 Task: Sort the products in the category "Hand Sanitizer" by unit price (high first).
Action: Mouse moved to (667, 261)
Screenshot: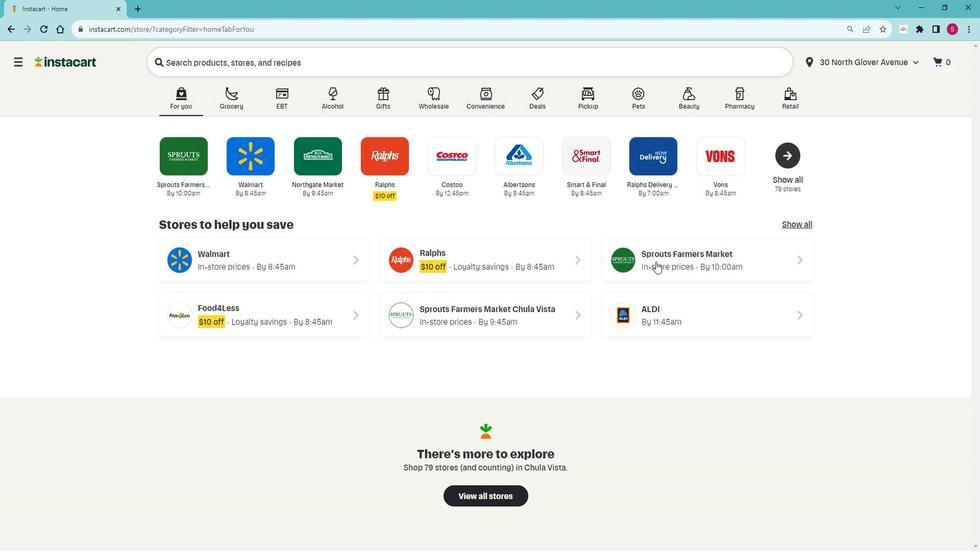 
Action: Mouse pressed left at (667, 261)
Screenshot: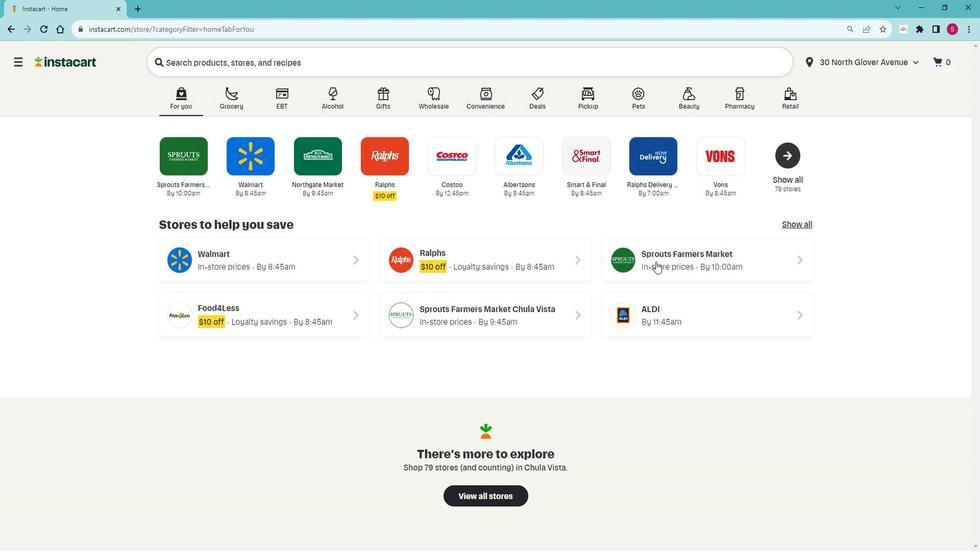 
Action: Mouse moved to (92, 387)
Screenshot: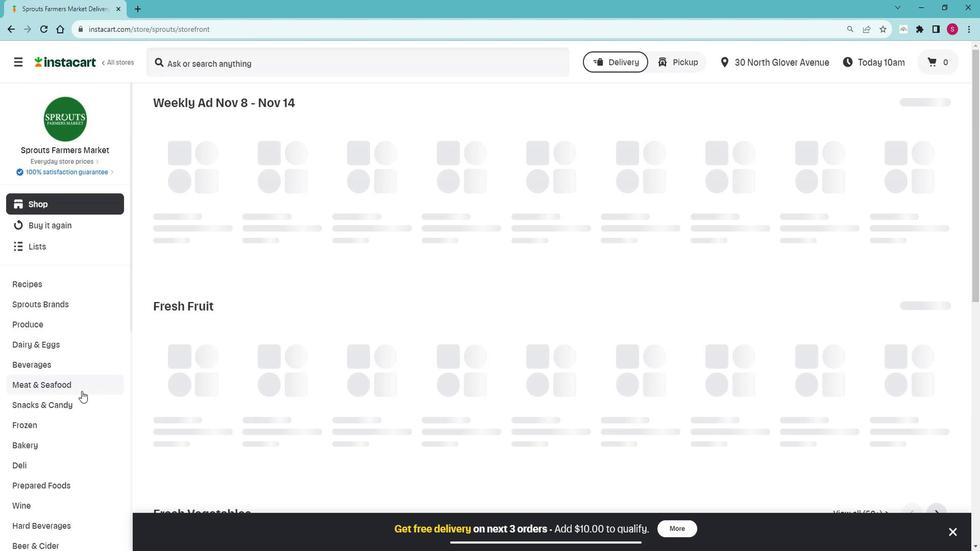
Action: Mouse scrolled (92, 386) with delta (0, 0)
Screenshot: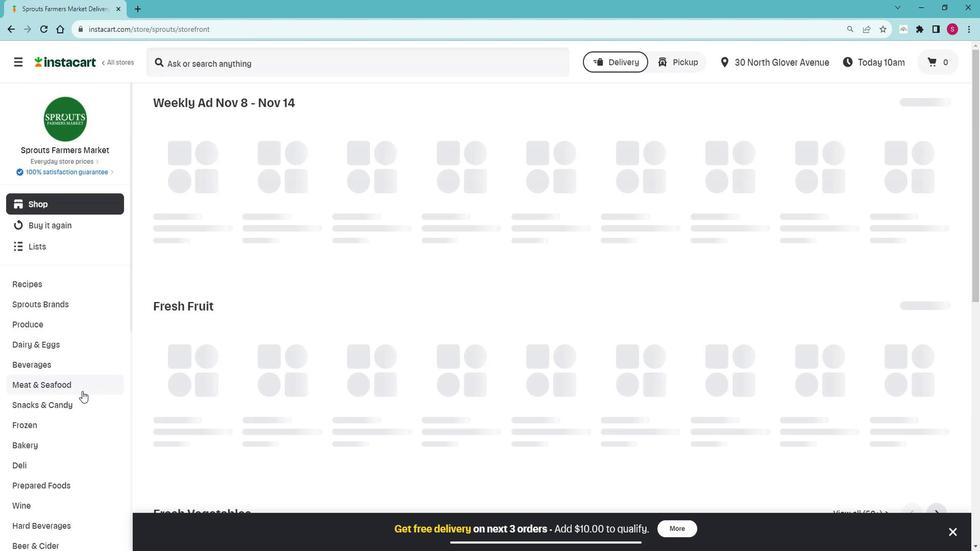 
Action: Mouse moved to (95, 387)
Screenshot: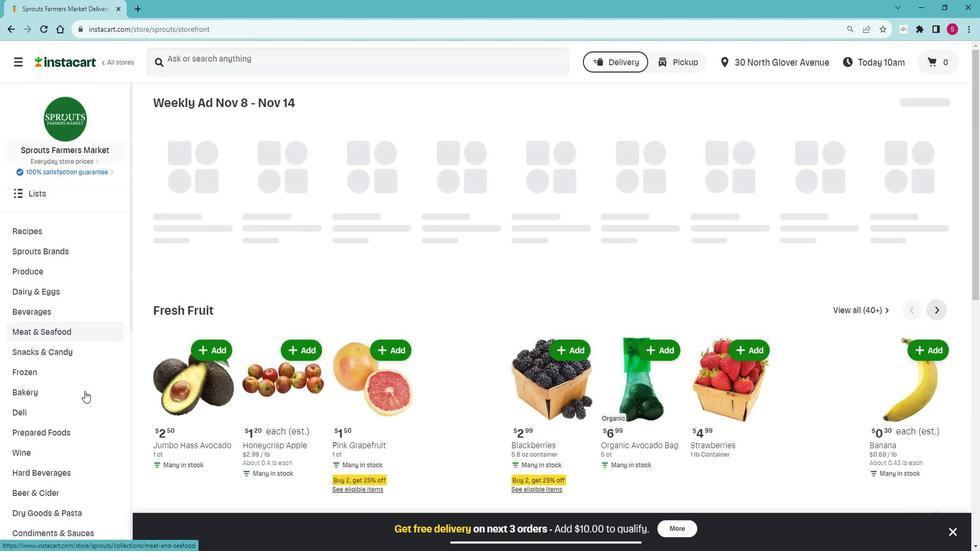 
Action: Mouse scrolled (95, 386) with delta (0, 0)
Screenshot: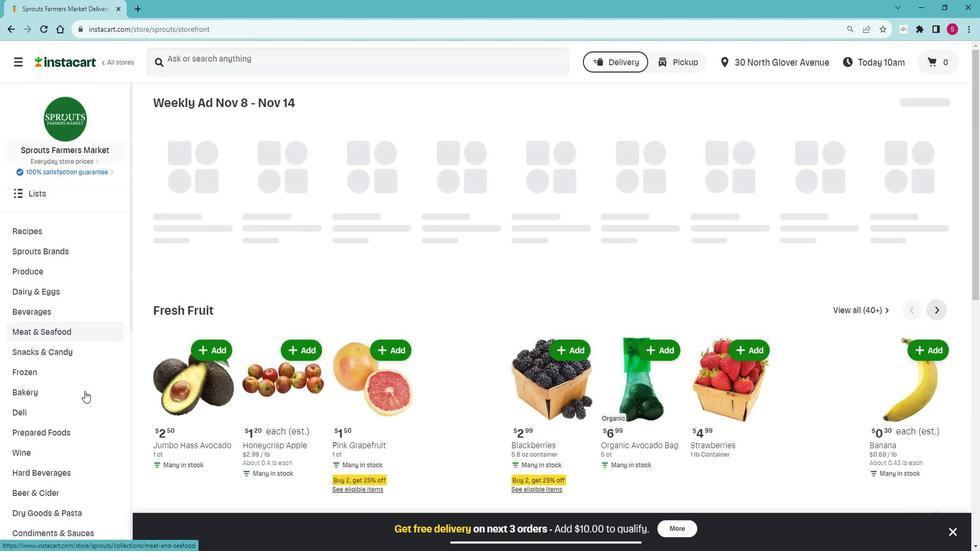 
Action: Mouse moved to (95, 387)
Screenshot: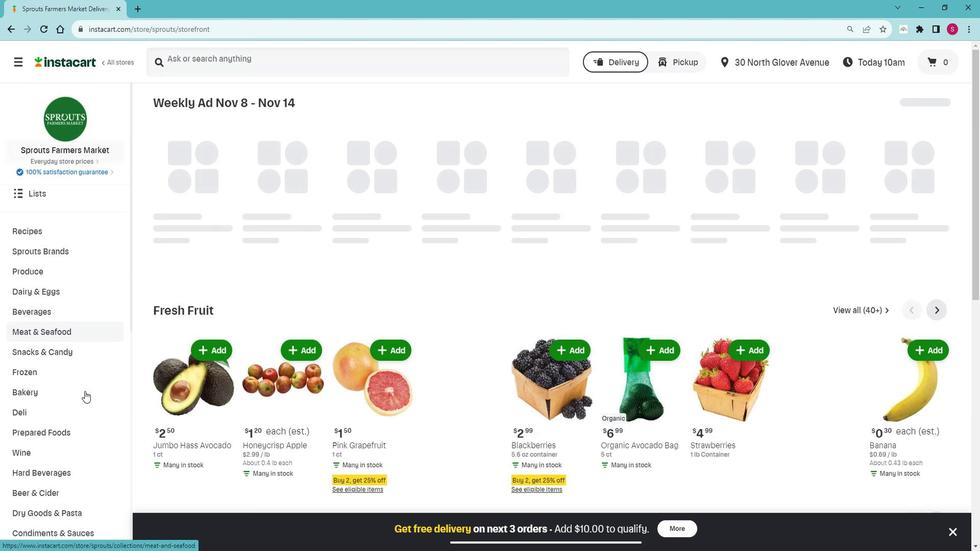 
Action: Mouse scrolled (95, 386) with delta (0, 0)
Screenshot: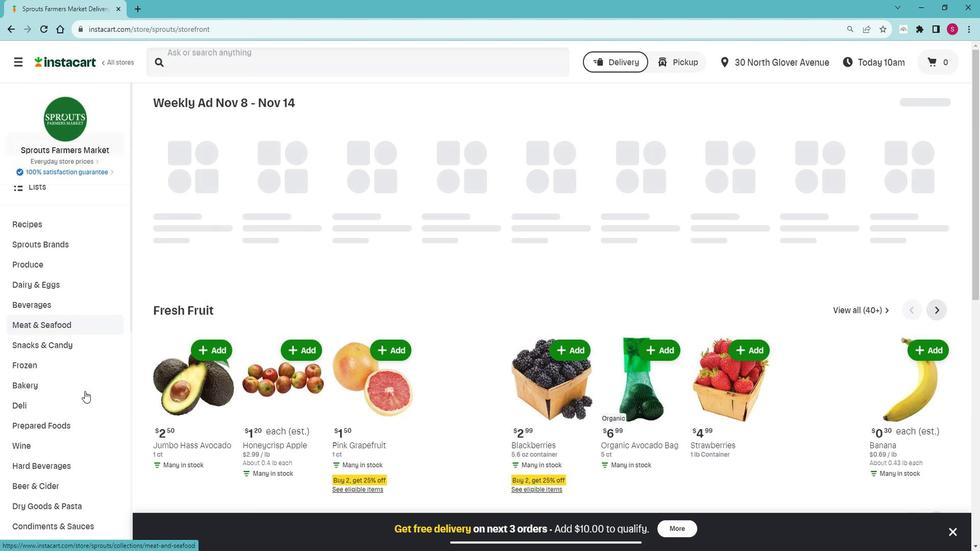
Action: Mouse moved to (96, 387)
Screenshot: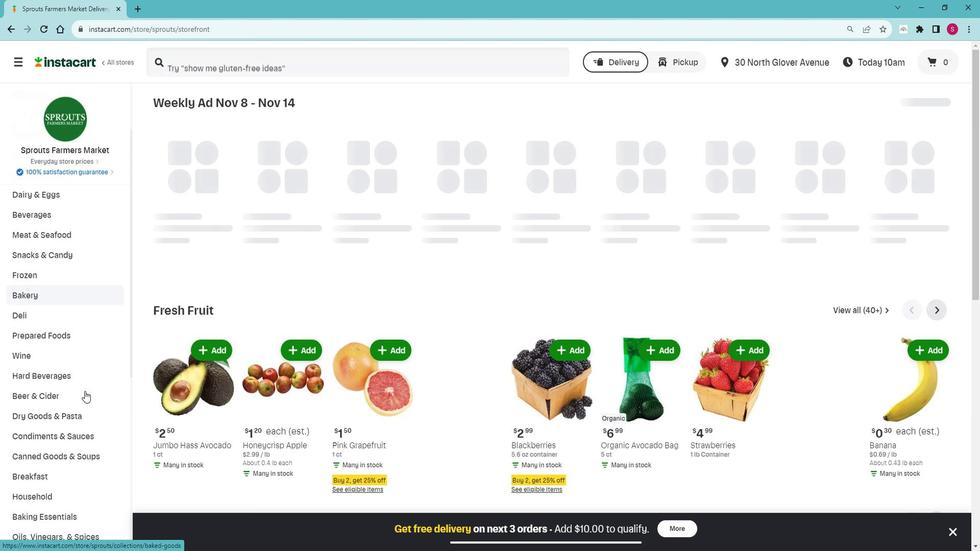 
Action: Mouse scrolled (96, 386) with delta (0, 0)
Screenshot: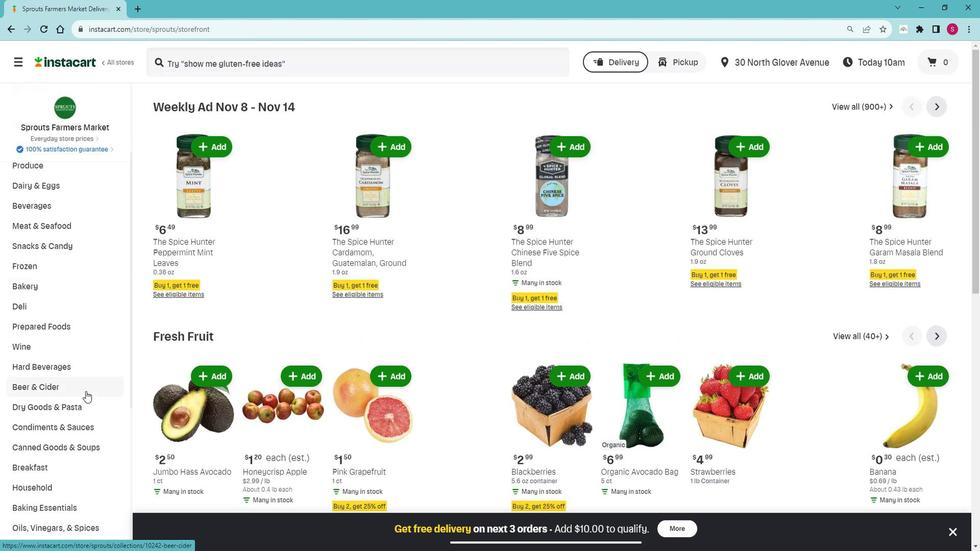 
Action: Mouse moved to (97, 387)
Screenshot: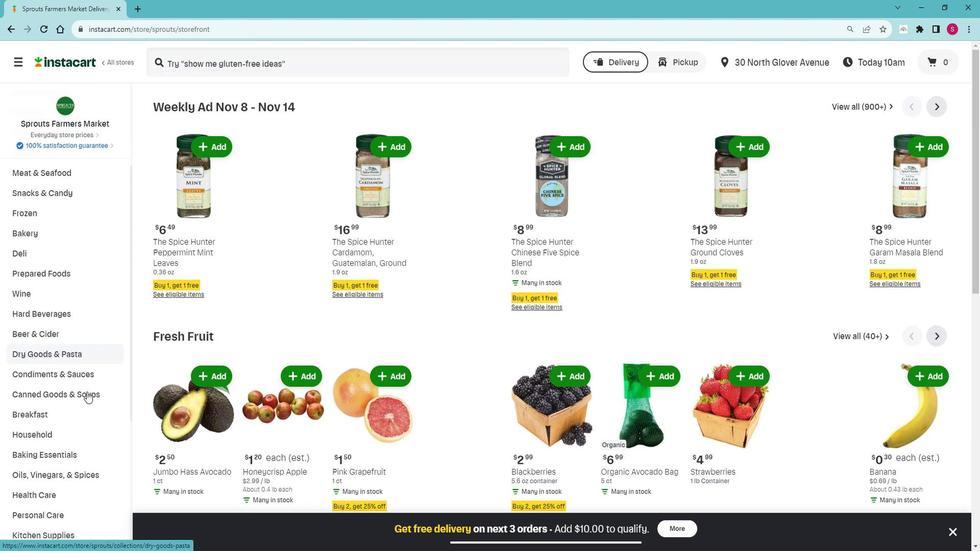 
Action: Mouse scrolled (97, 387) with delta (0, 0)
Screenshot: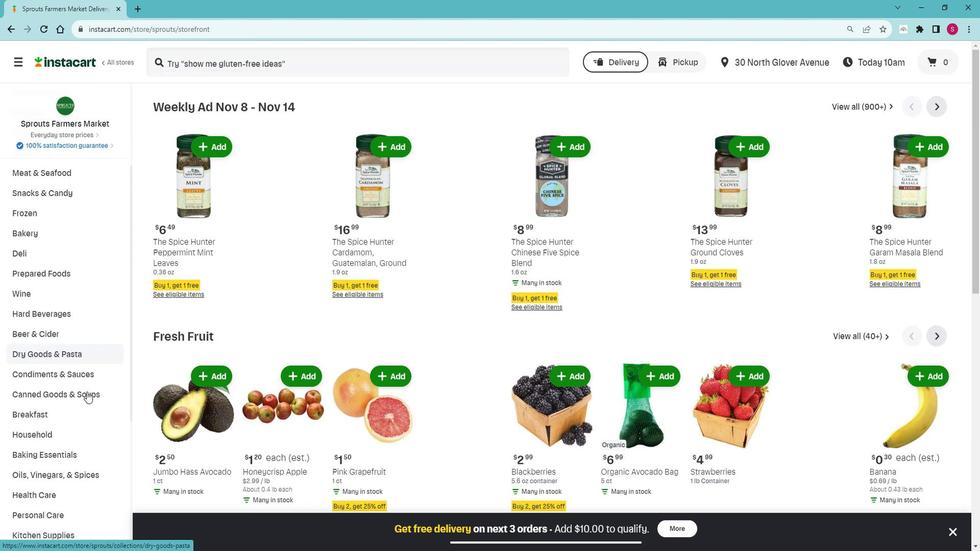 
Action: Mouse moved to (97, 389)
Screenshot: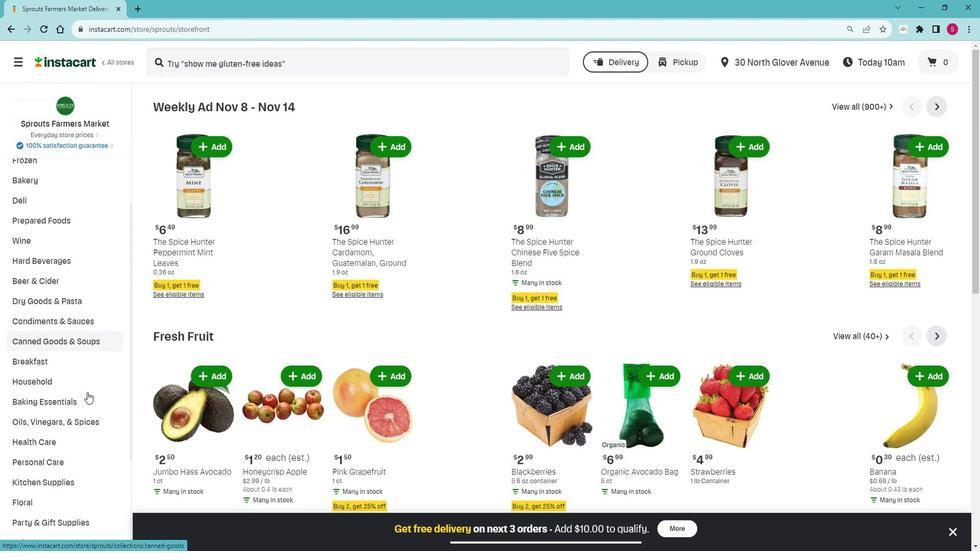 
Action: Mouse scrolled (97, 388) with delta (0, 0)
Screenshot: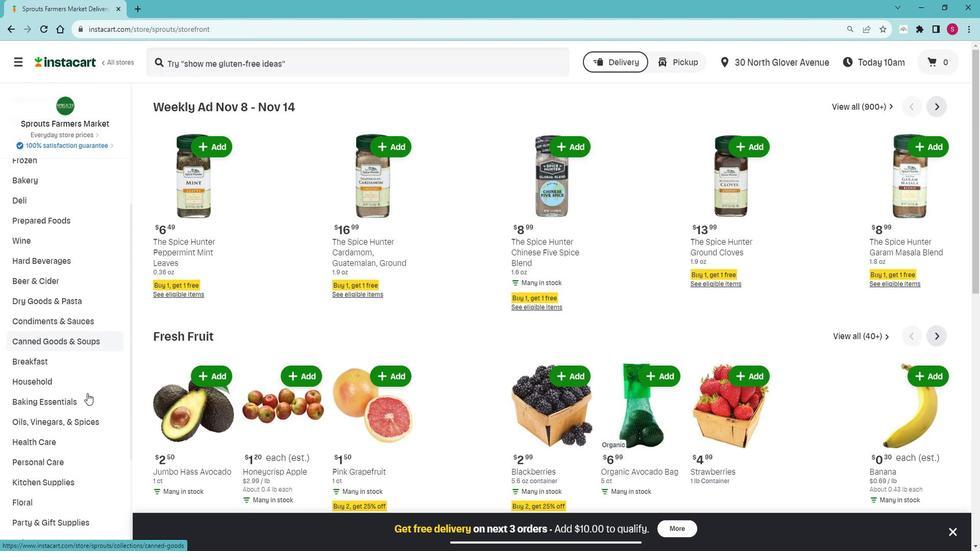 
Action: Mouse moved to (82, 407)
Screenshot: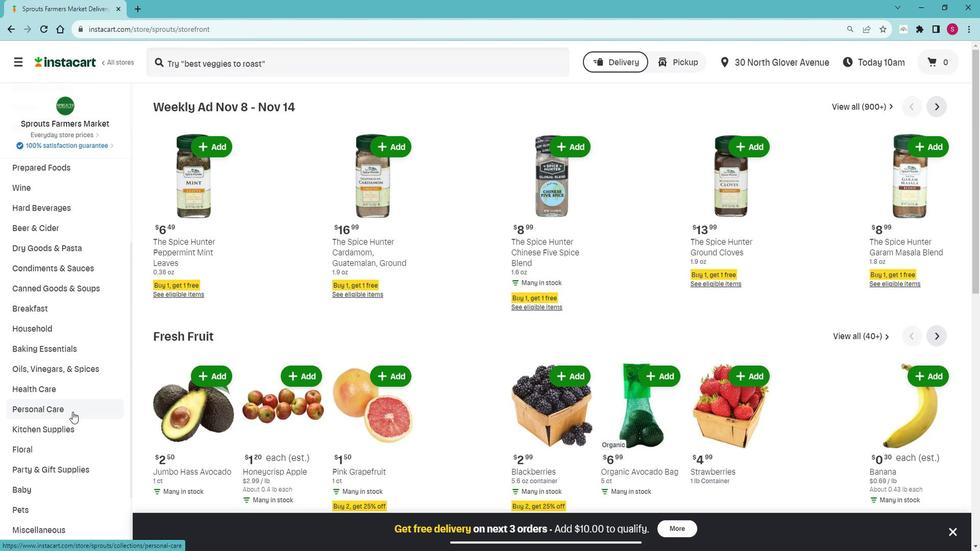 
Action: Mouse pressed left at (82, 407)
Screenshot: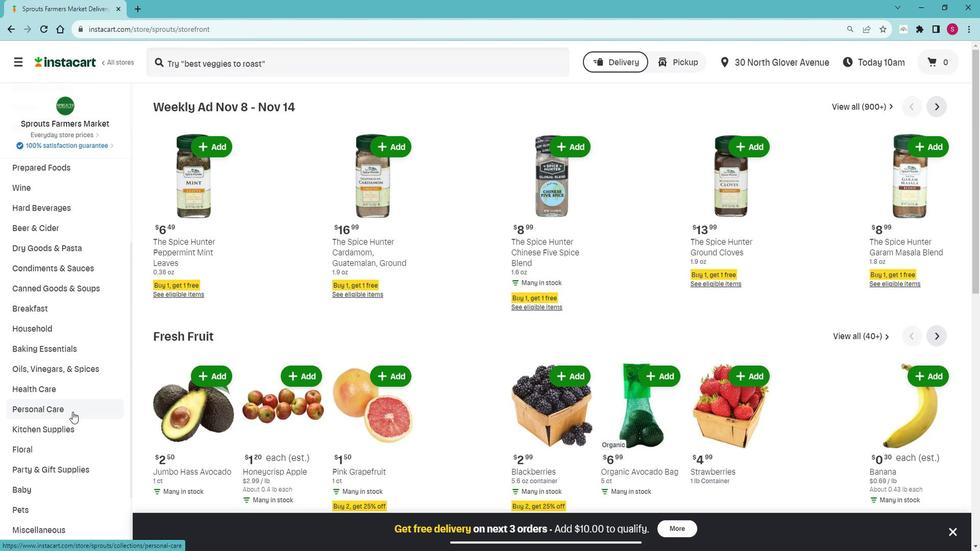 
Action: Mouse moved to (68, 429)
Screenshot: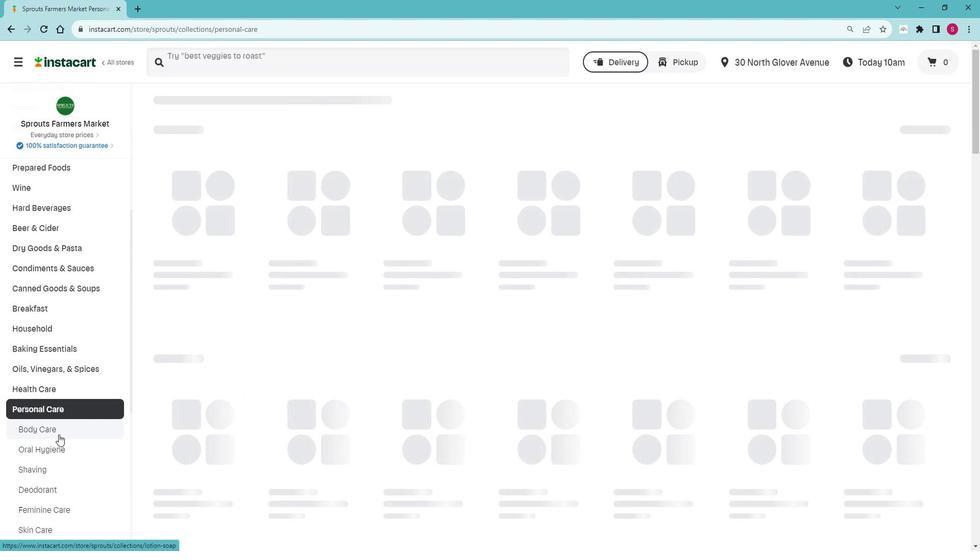 
Action: Mouse pressed left at (68, 429)
Screenshot: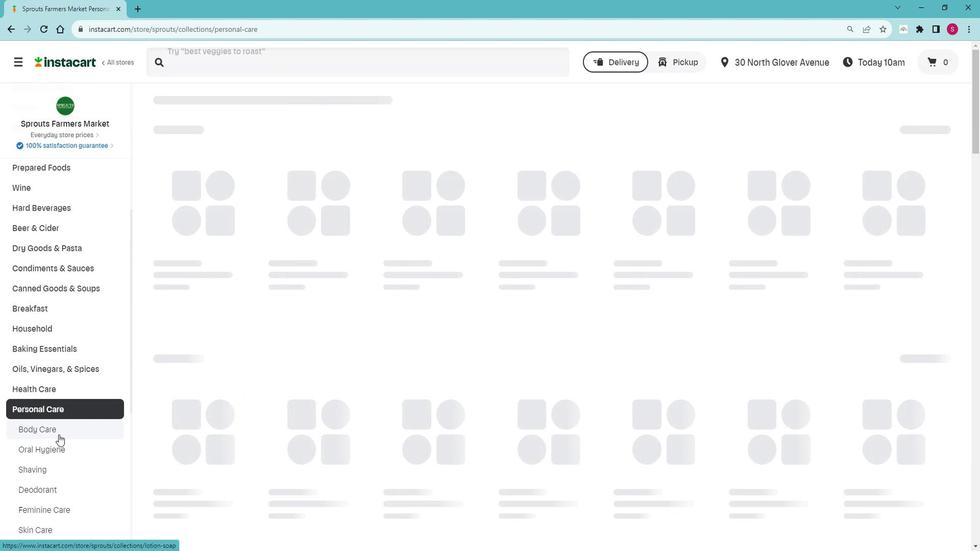 
Action: Mouse moved to (526, 138)
Screenshot: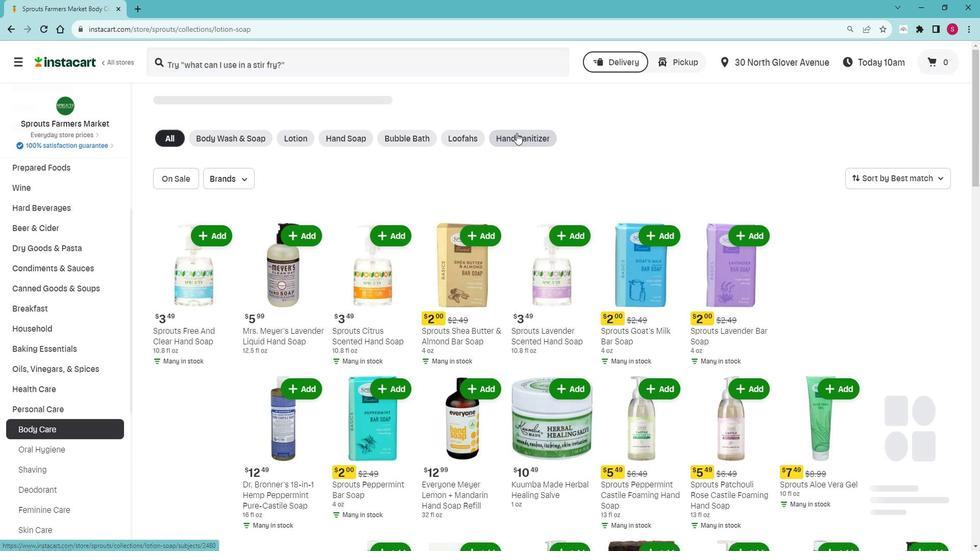 
Action: Mouse pressed left at (526, 138)
Screenshot: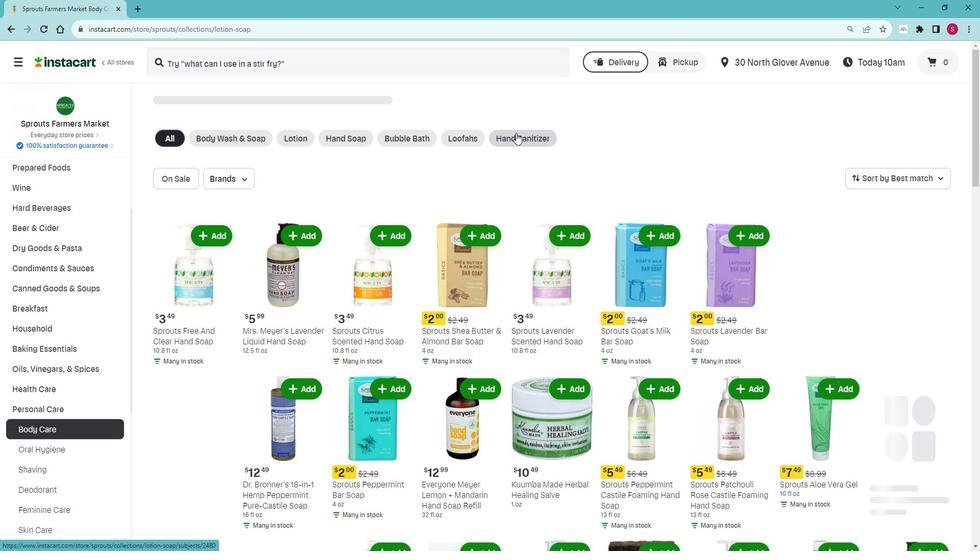 
Action: Mouse moved to (948, 186)
Screenshot: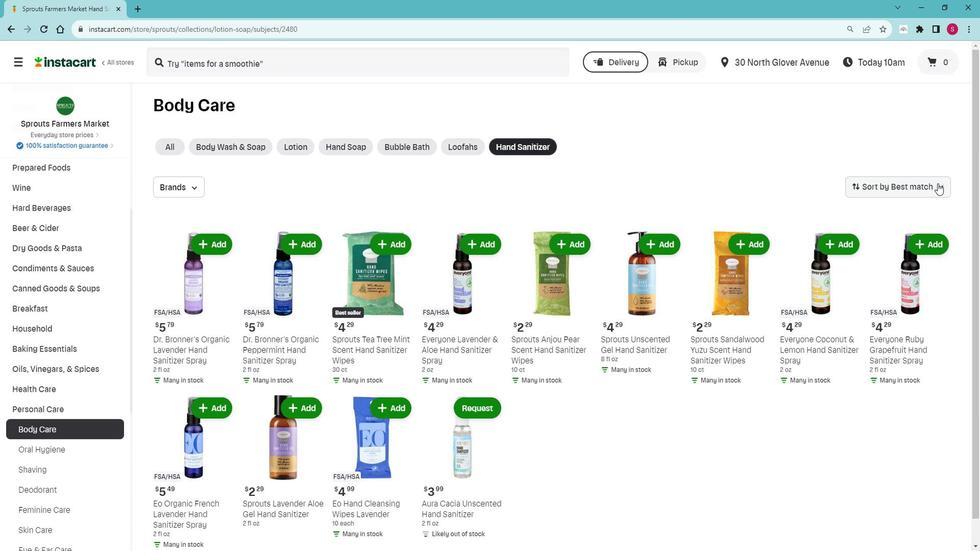 
Action: Mouse pressed left at (948, 186)
Screenshot: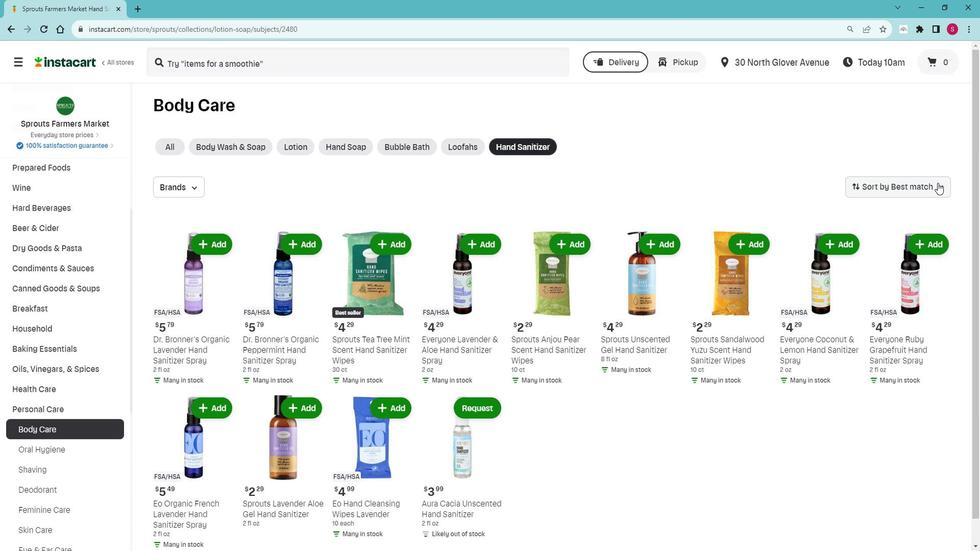 
Action: Mouse moved to (910, 311)
Screenshot: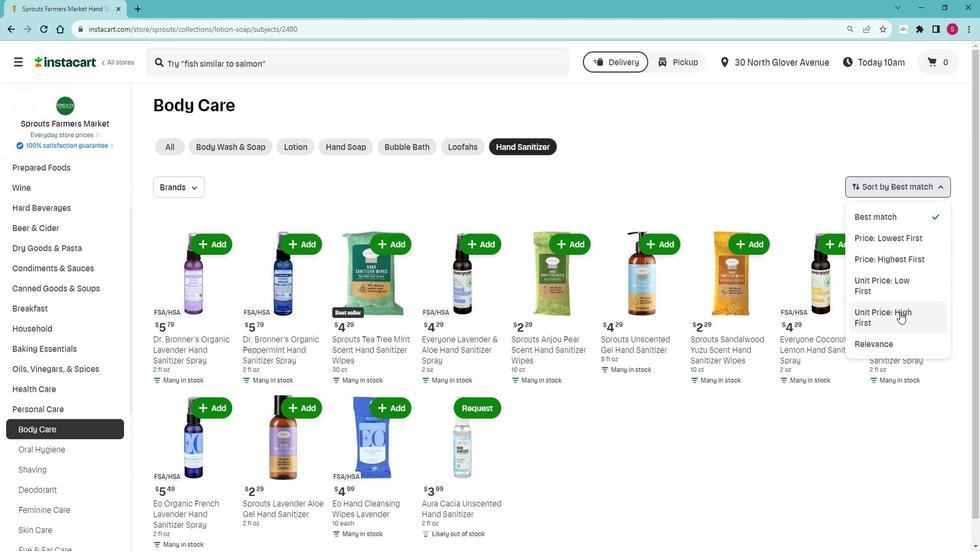
Action: Mouse pressed left at (910, 311)
Screenshot: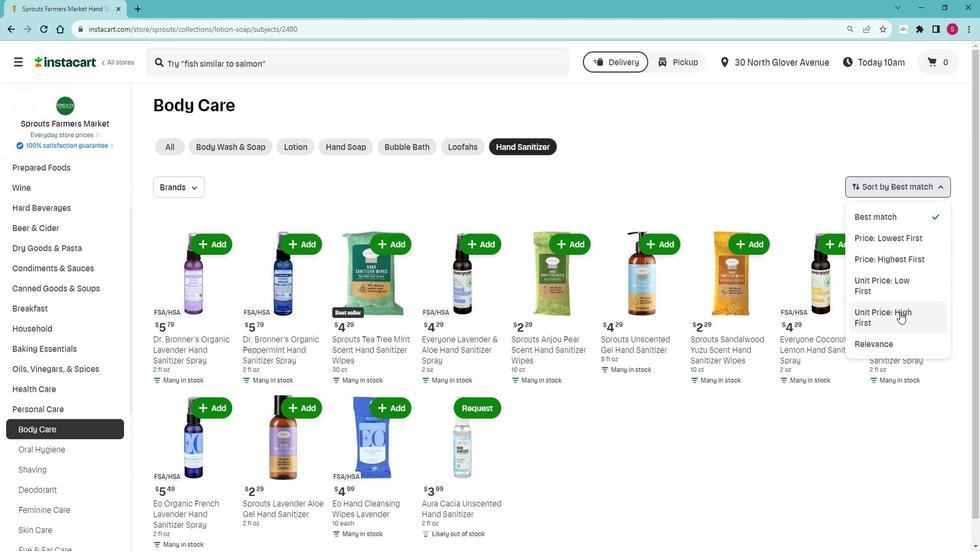 
Action: Mouse moved to (702, 193)
Screenshot: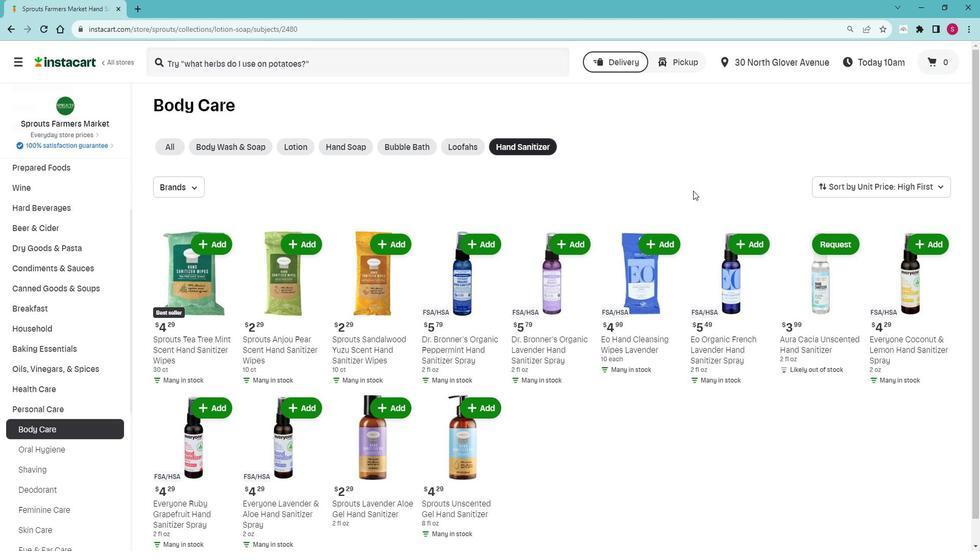 
